 Task: Search for contacts modified in the last week in Outlook.
Action: Mouse moved to (10, 71)
Screenshot: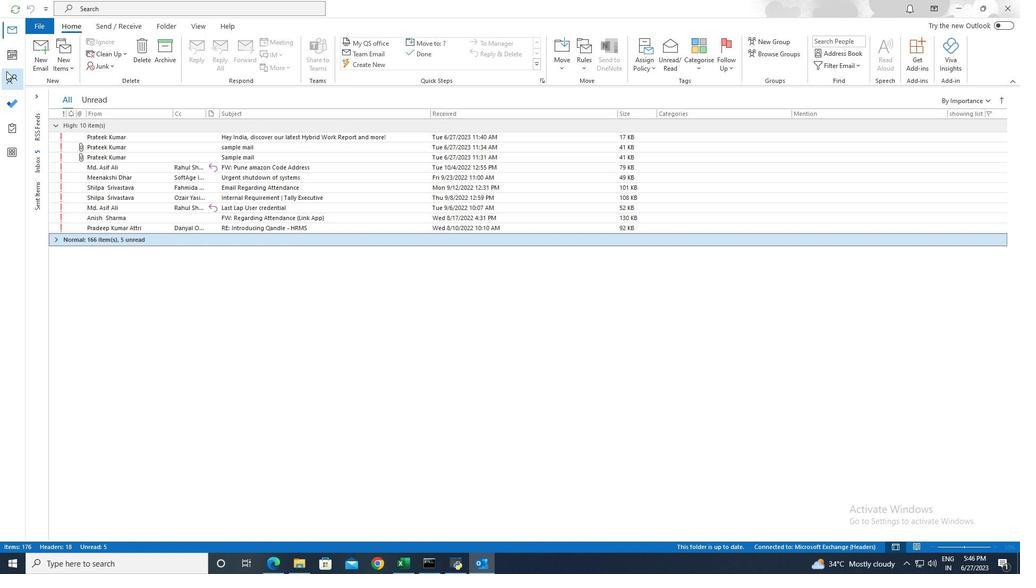 
Action: Mouse pressed left at (10, 71)
Screenshot: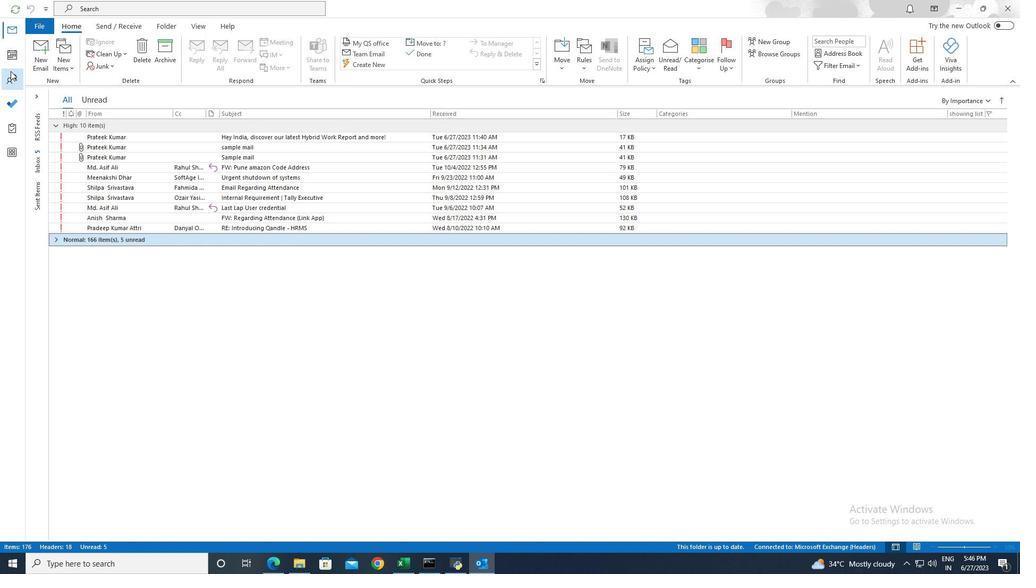 
Action: Mouse moved to (272, 6)
Screenshot: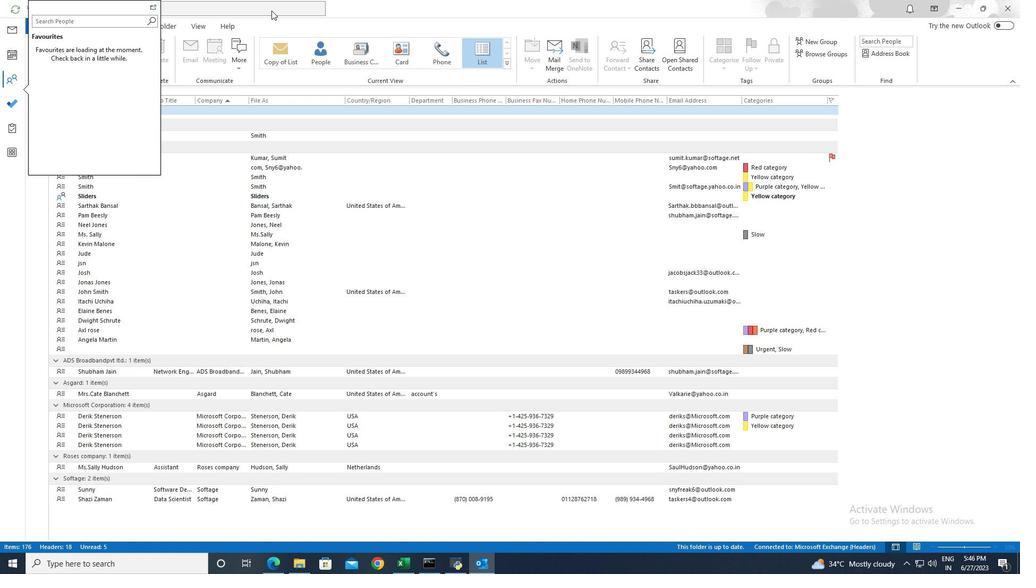 
Action: Mouse pressed left at (272, 6)
Screenshot: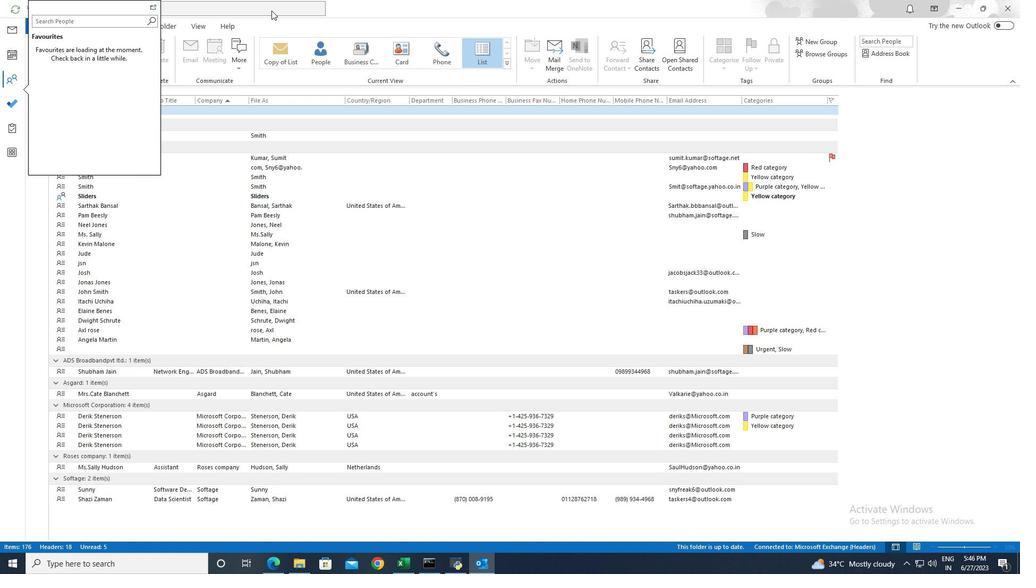 
Action: Mouse moved to (372, 9)
Screenshot: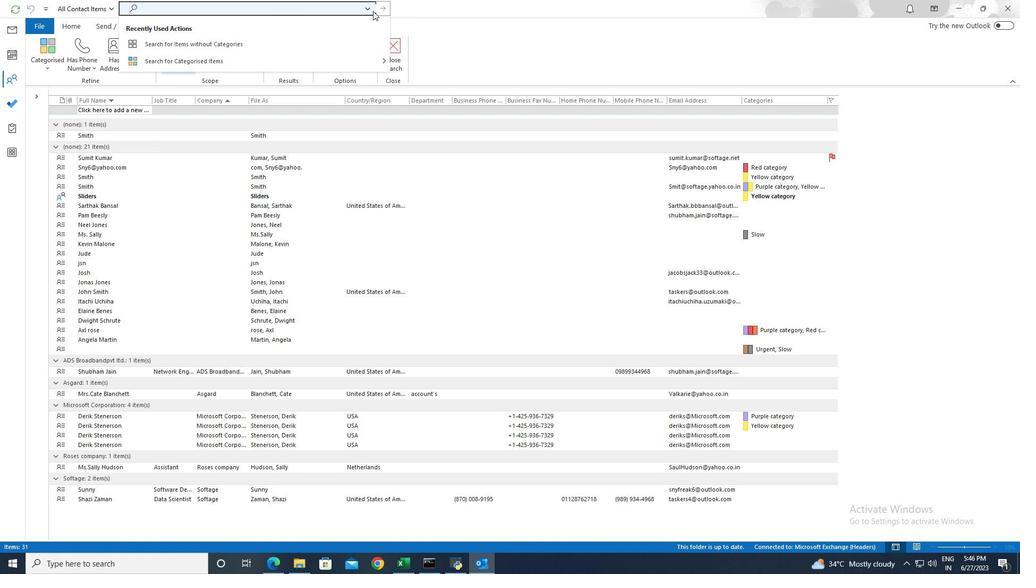 
Action: Mouse pressed left at (372, 9)
Screenshot: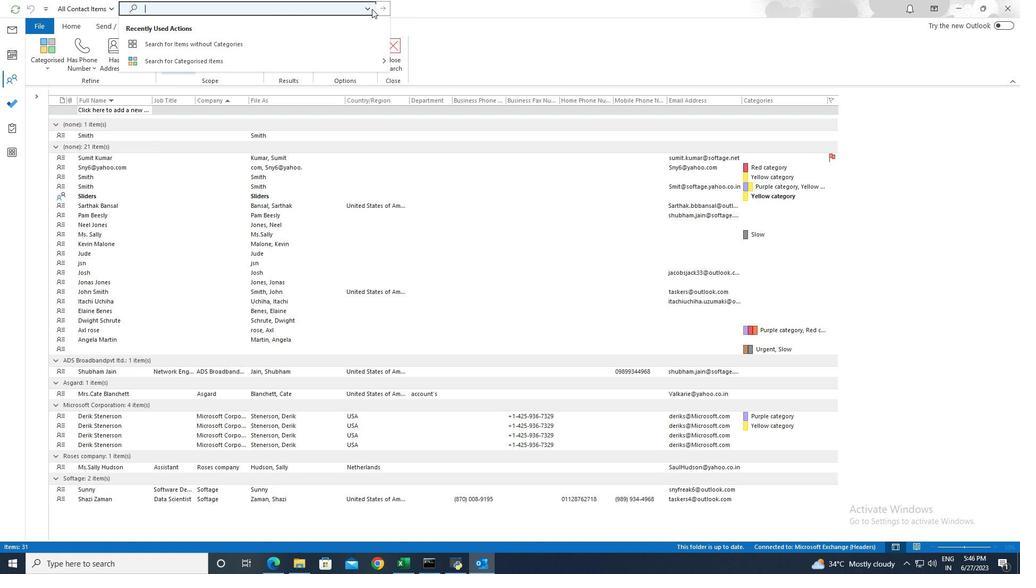 
Action: Mouse moved to (367, 9)
Screenshot: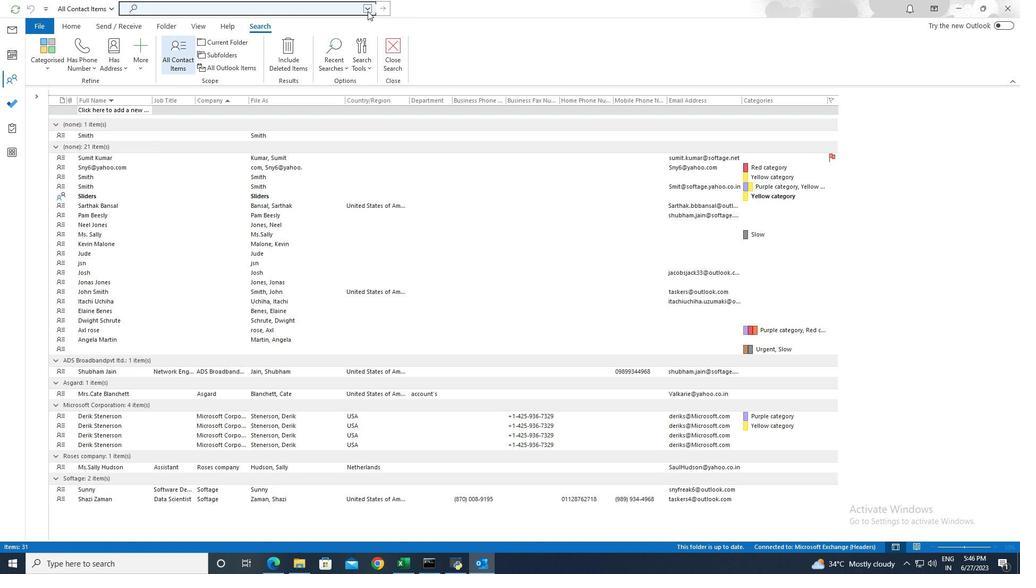 
Action: Mouse pressed left at (367, 9)
Screenshot: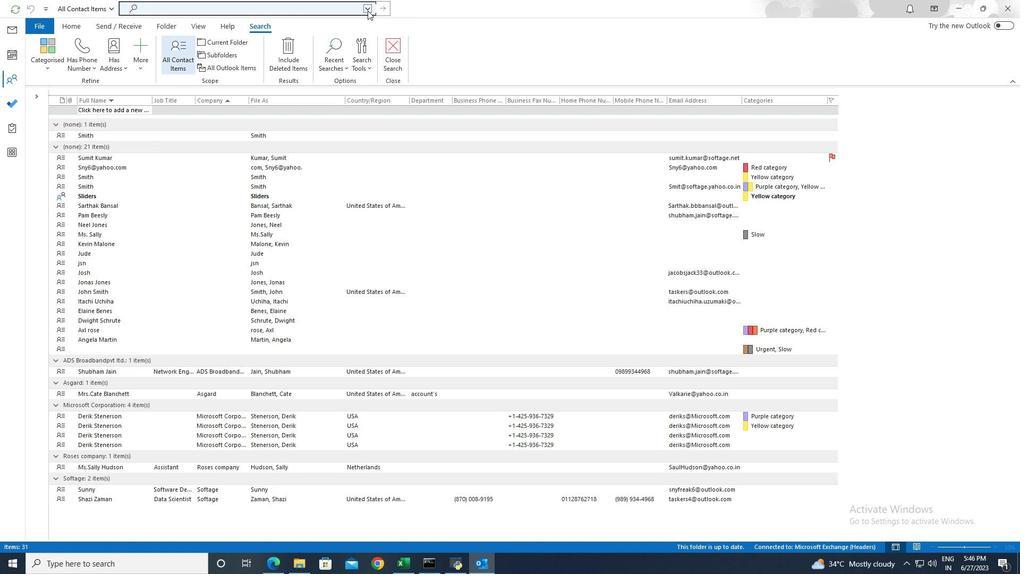 
Action: Mouse moved to (201, 305)
Screenshot: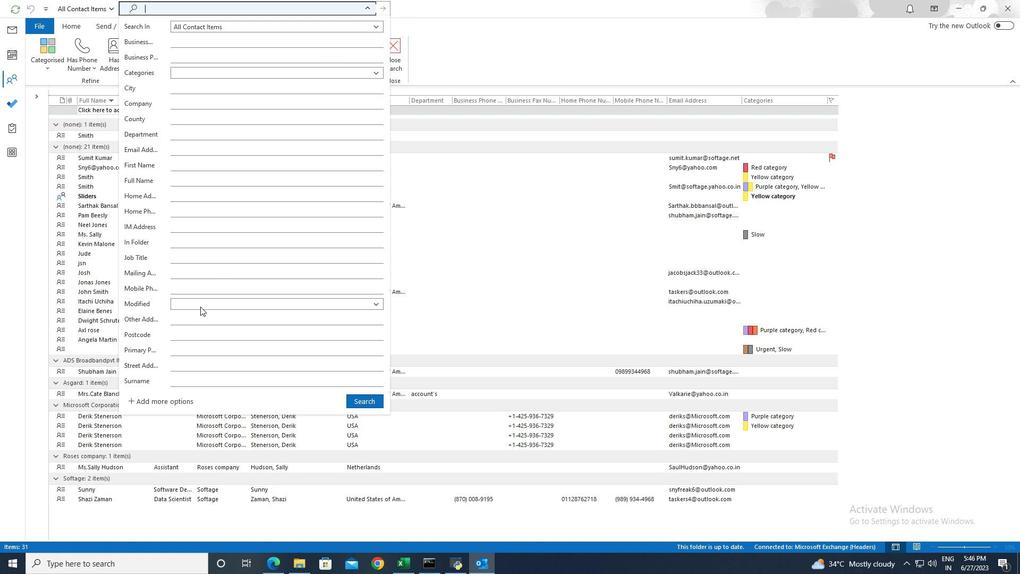 
Action: Mouse pressed left at (201, 305)
Screenshot: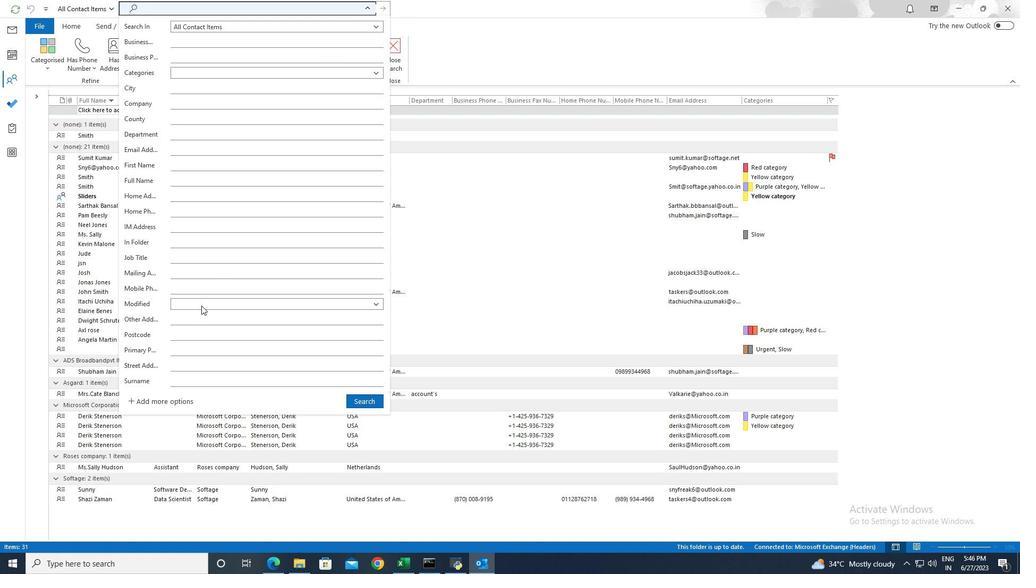 
Action: Mouse moved to (182, 359)
Screenshot: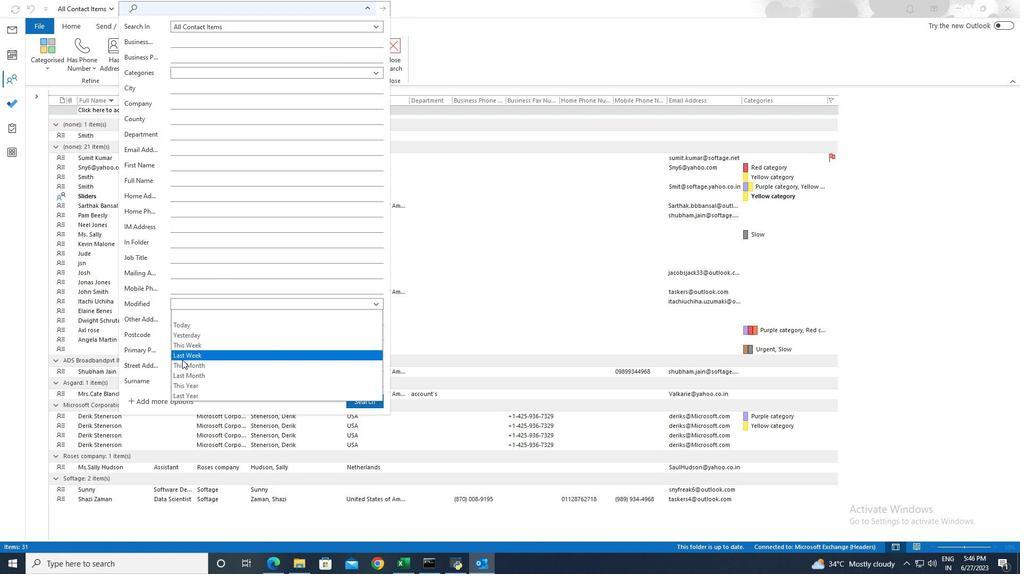 
Action: Mouse pressed left at (182, 359)
Screenshot: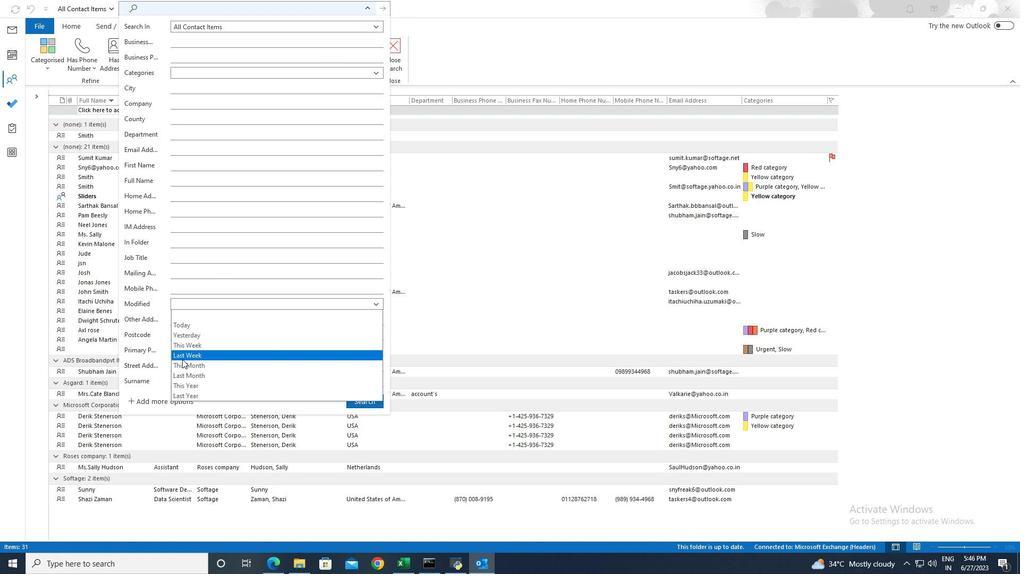 
Action: Mouse moved to (377, 400)
Screenshot: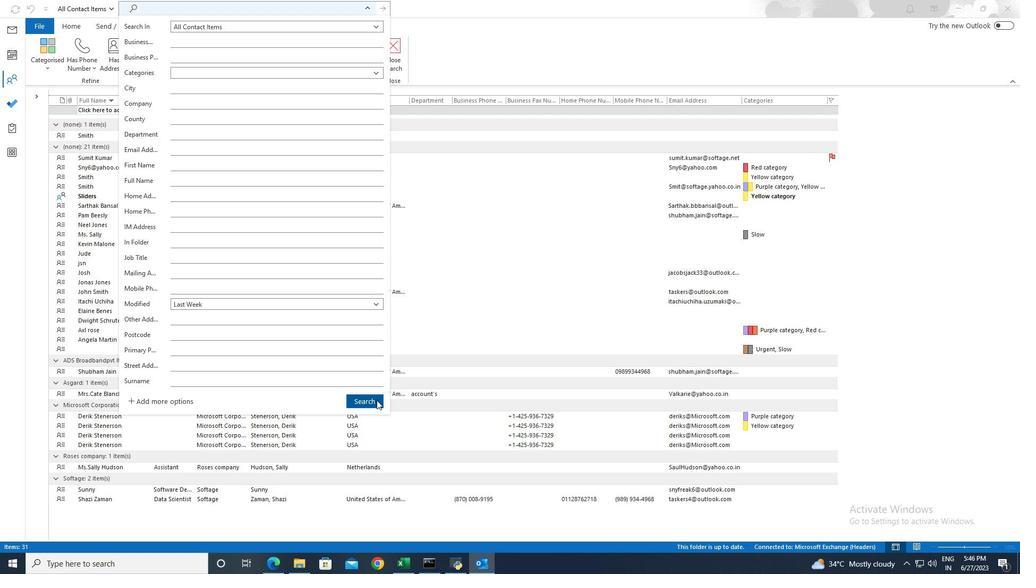 
Action: Mouse pressed left at (377, 400)
Screenshot: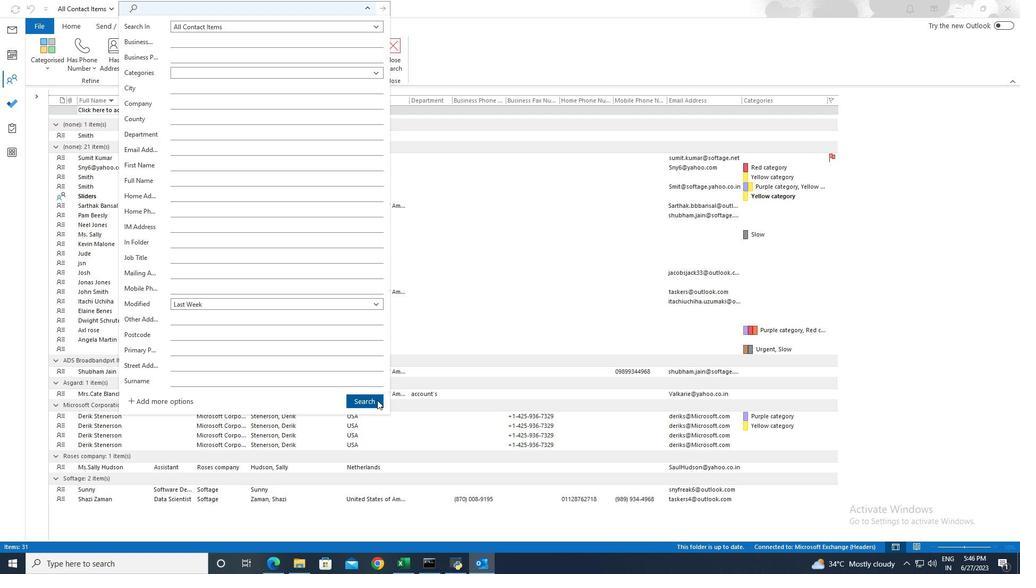 
